 Task: Visit on the  ads of Procter & Gamble
Action: Mouse moved to (627, 110)
Screenshot: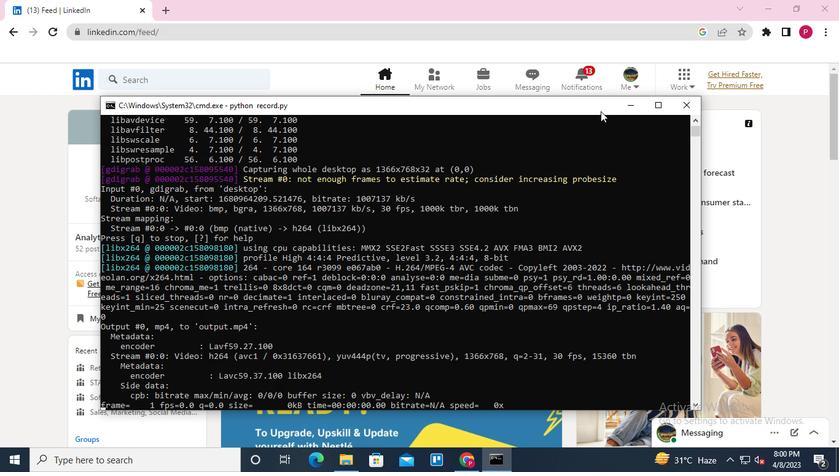 
Action: Mouse pressed left at (627, 110)
Screenshot: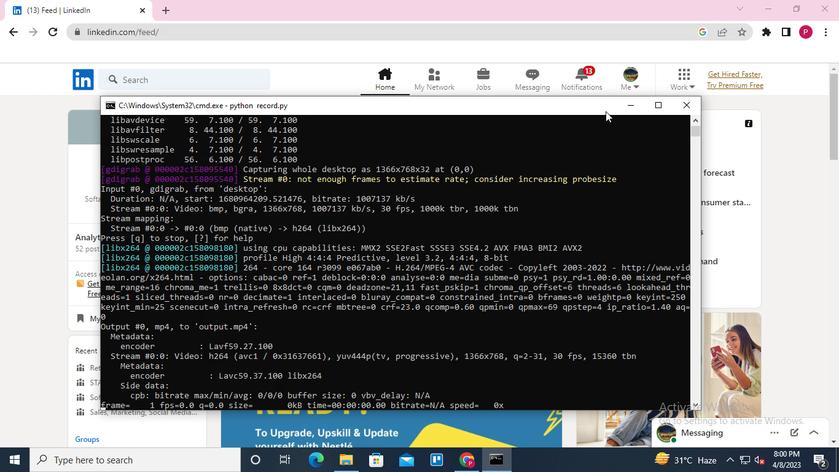 
Action: Mouse moved to (140, 75)
Screenshot: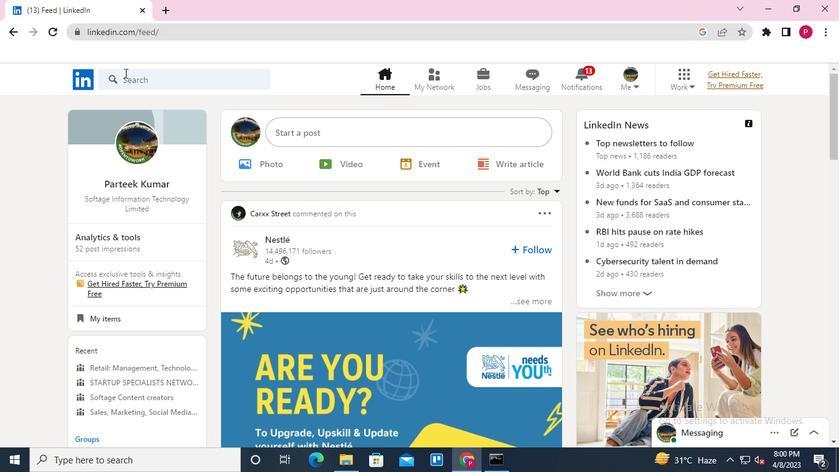 
Action: Mouse pressed left at (140, 75)
Screenshot: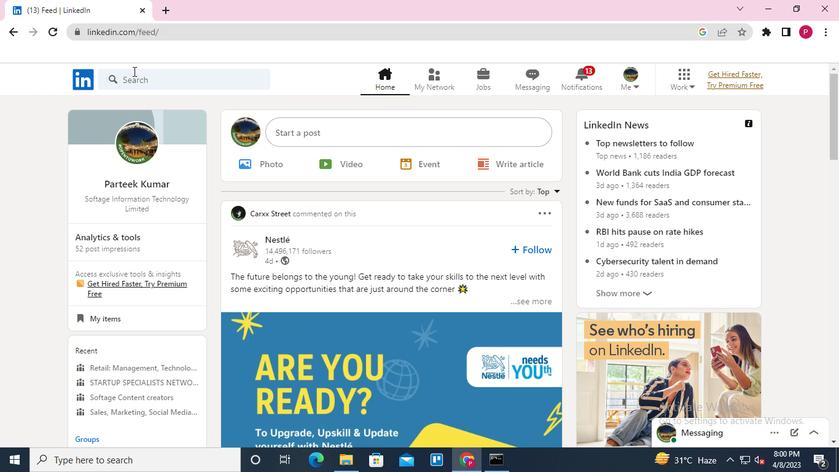 
Action: Mouse moved to (119, 134)
Screenshot: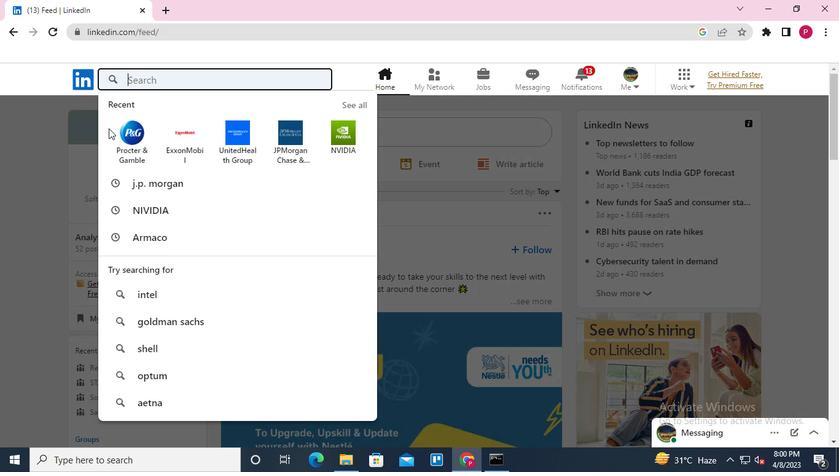 
Action: Mouse pressed left at (119, 134)
Screenshot: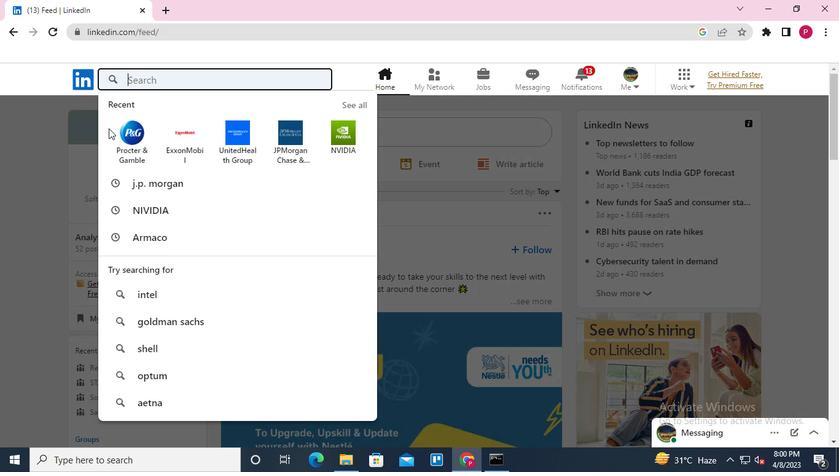 
Action: Mouse moved to (223, 143)
Screenshot: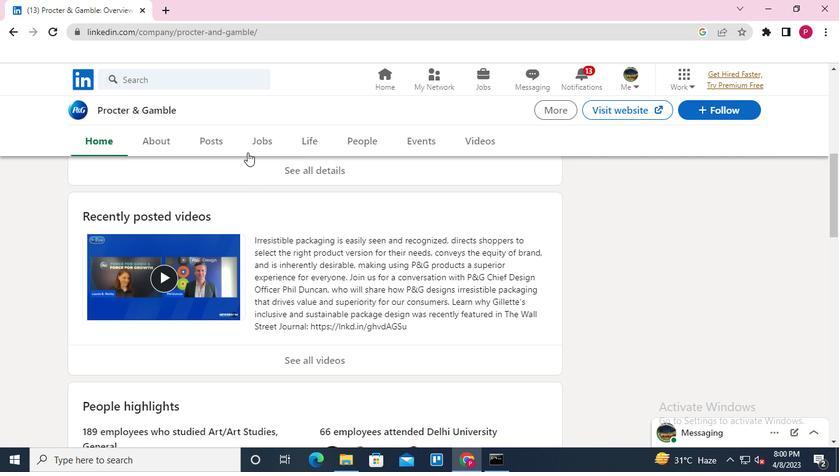 
Action: Mouse pressed left at (223, 143)
Screenshot: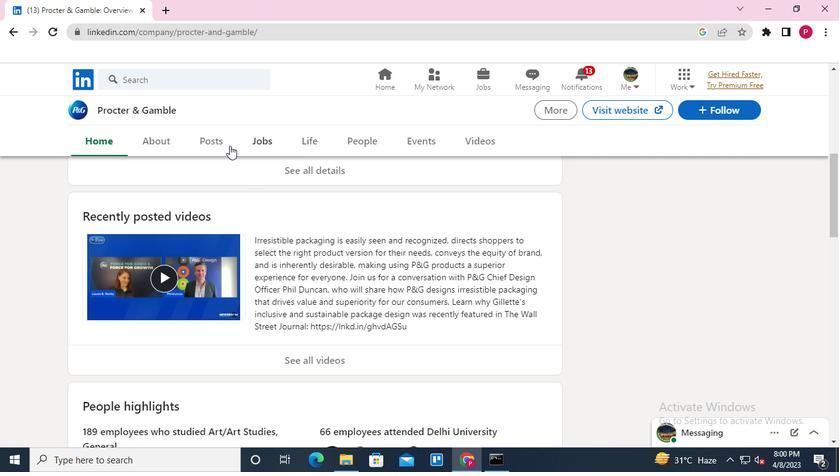 
Action: Mouse moved to (486, 158)
Screenshot: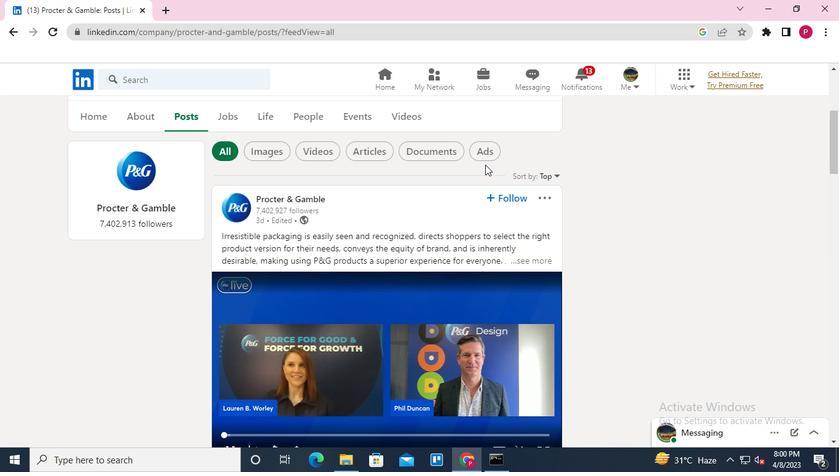 
Action: Mouse pressed left at (486, 158)
Screenshot: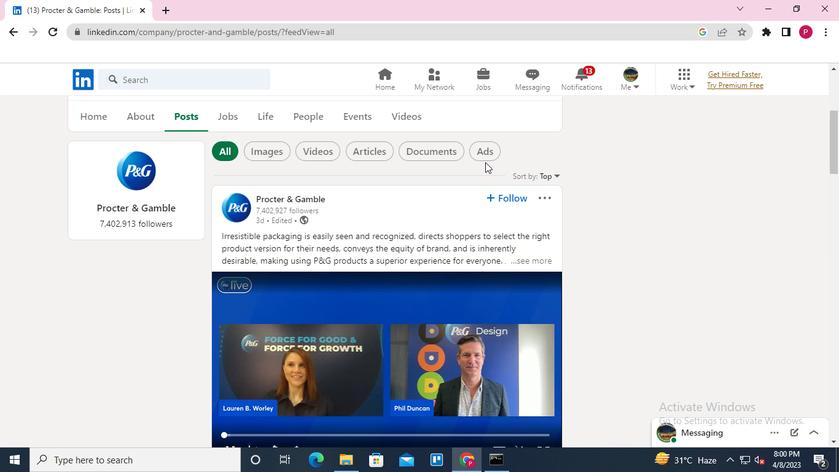 
Action: Mouse moved to (408, 303)
Screenshot: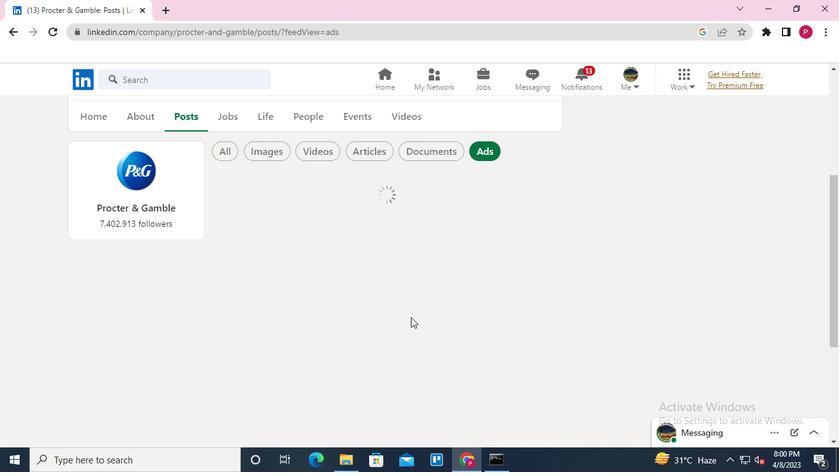
Action: Keyboard Key.alt_l
Screenshot: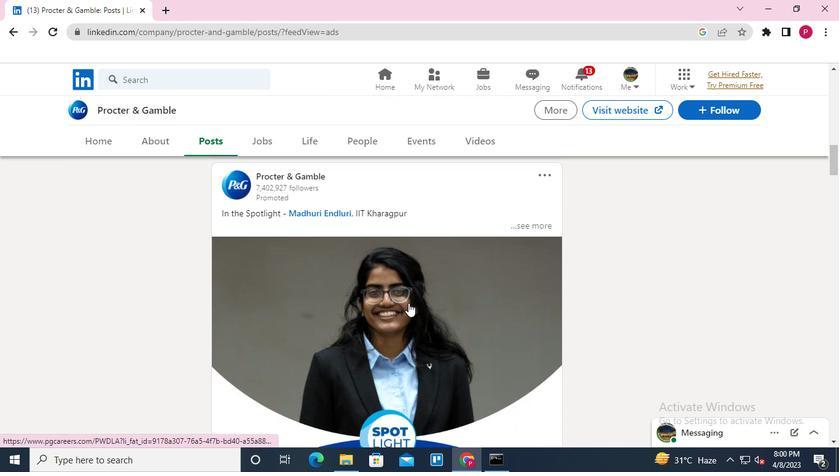 
Action: Keyboard Key.tab
Screenshot: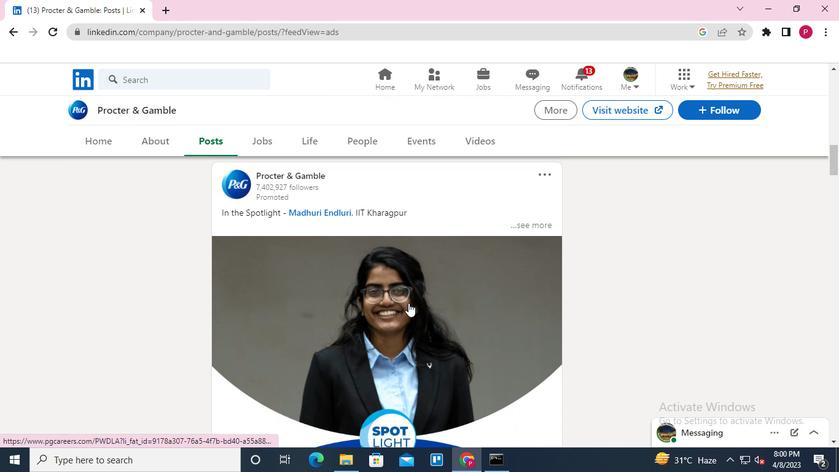 
Action: Mouse moved to (684, 105)
Screenshot: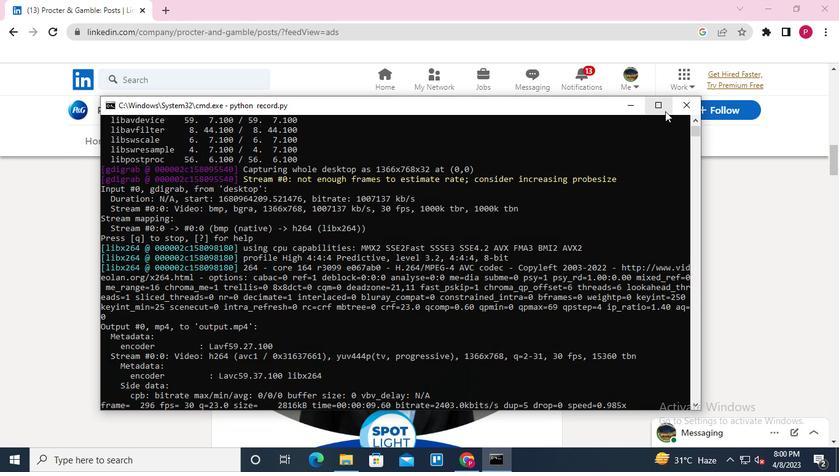 
Action: Mouse pressed left at (684, 105)
Screenshot: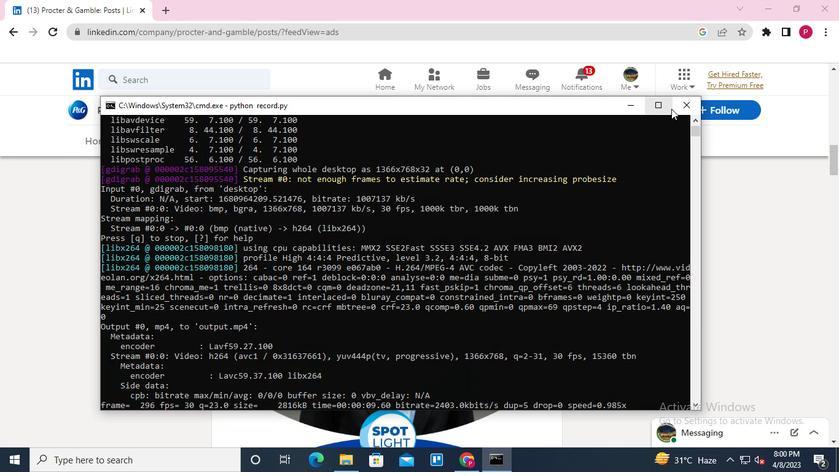 
Action: Mouse moved to (679, 105)
Screenshot: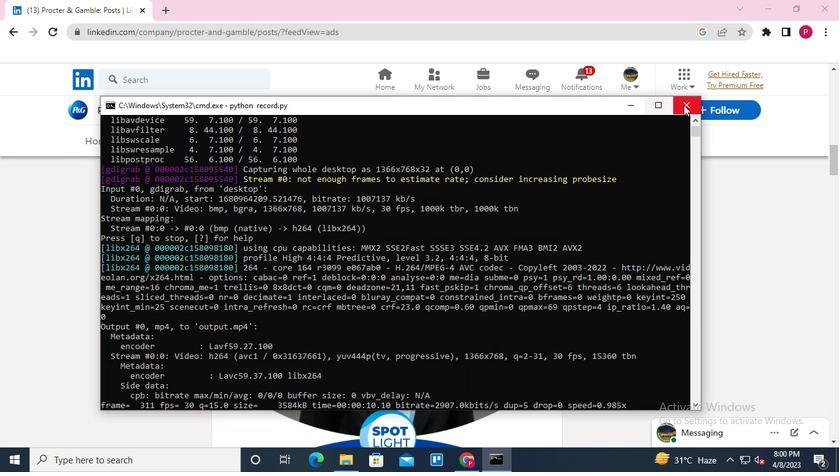 
